Task: Request archive from messages.
Action: Mouse moved to (648, 82)
Screenshot: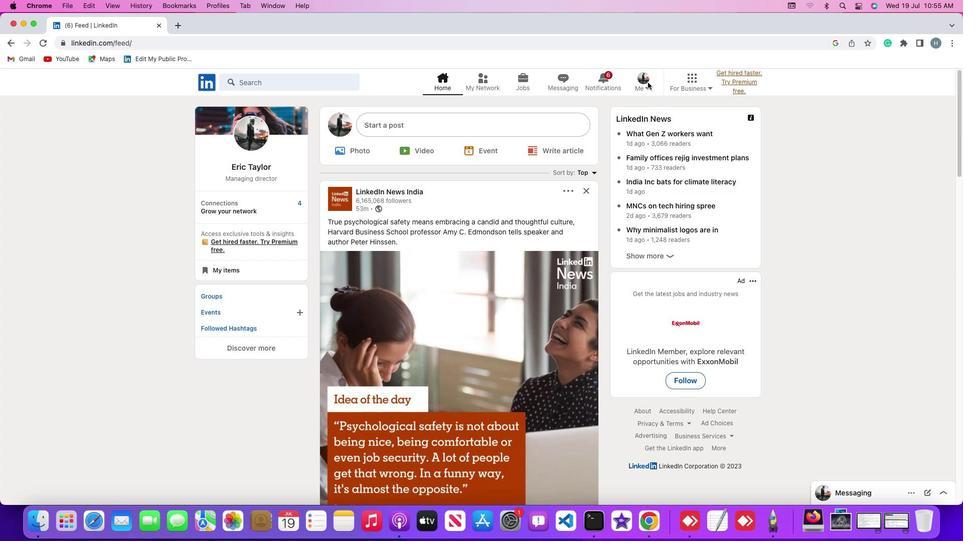 
Action: Mouse pressed left at (648, 82)
Screenshot: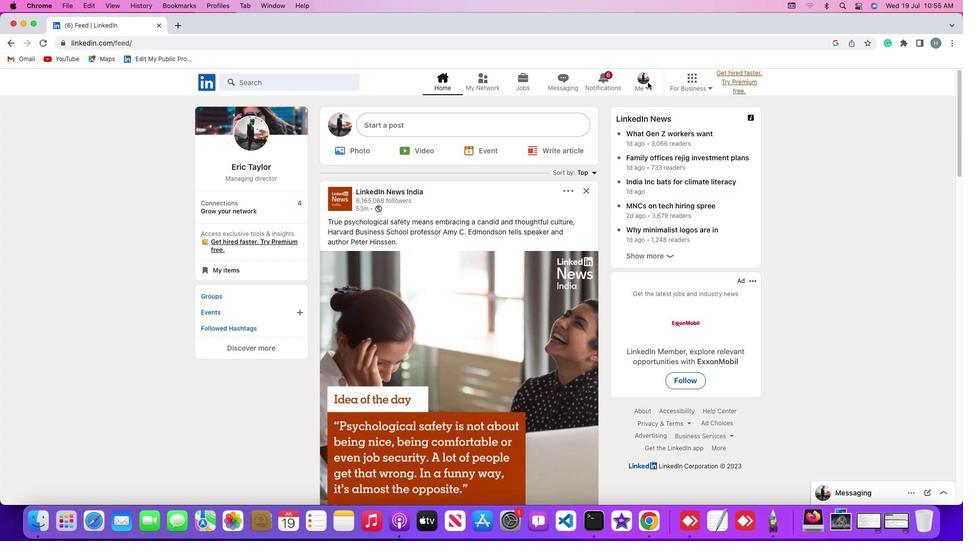 
Action: Mouse moved to (648, 85)
Screenshot: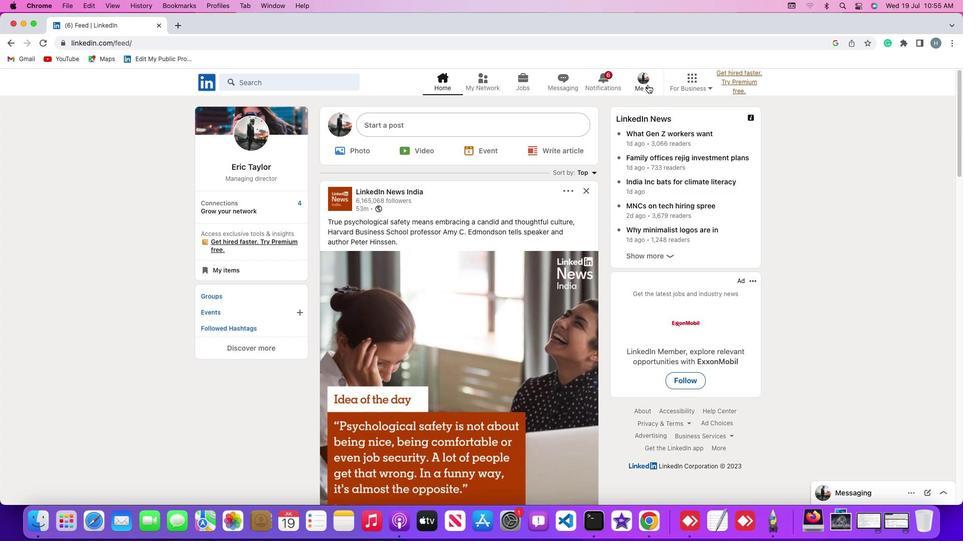 
Action: Mouse pressed left at (648, 85)
Screenshot: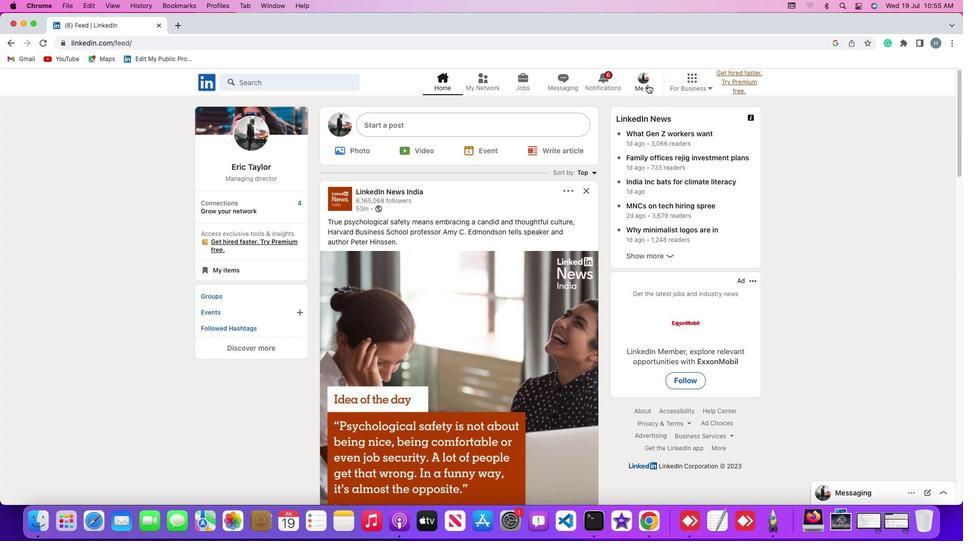 
Action: Mouse moved to (589, 192)
Screenshot: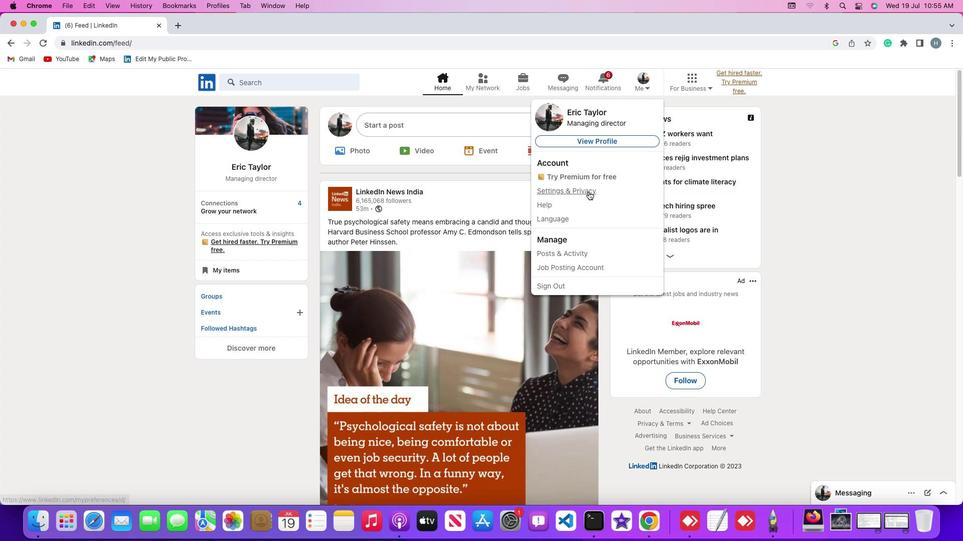 
Action: Mouse pressed left at (589, 192)
Screenshot: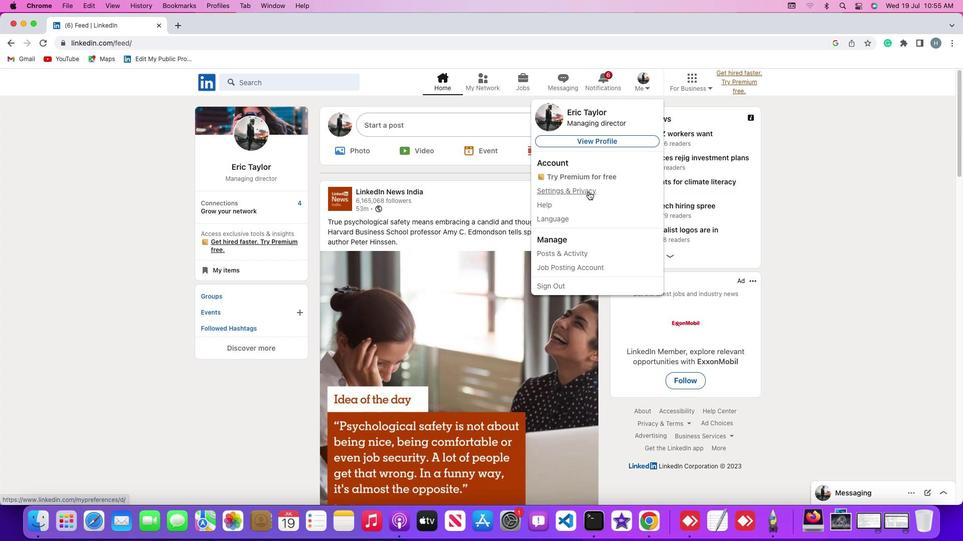 
Action: Mouse moved to (75, 268)
Screenshot: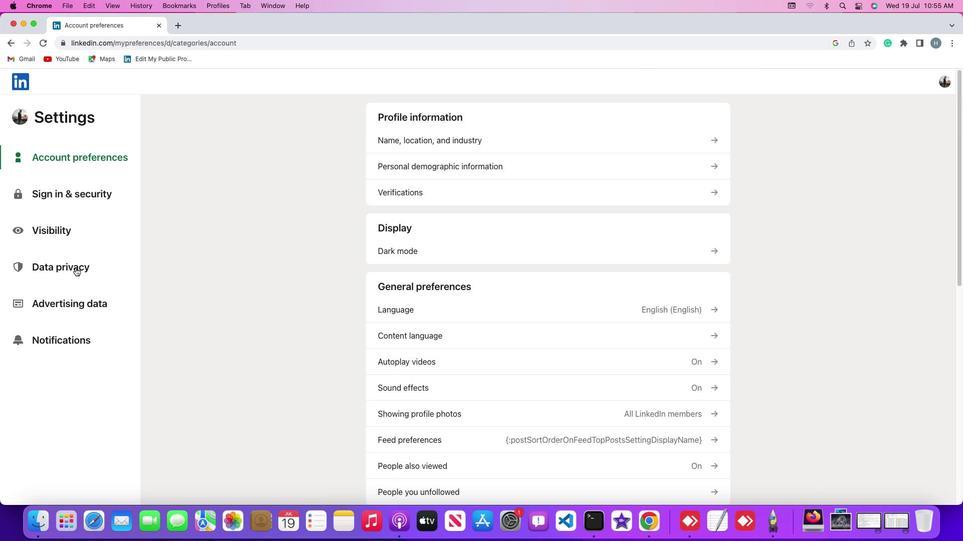 
Action: Mouse pressed left at (75, 268)
Screenshot: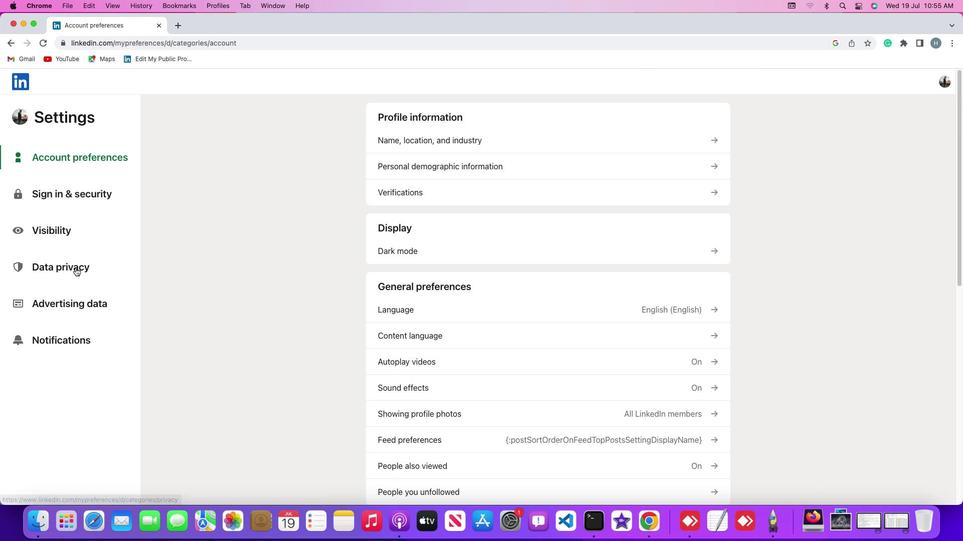 
Action: Mouse moved to (75, 268)
Screenshot: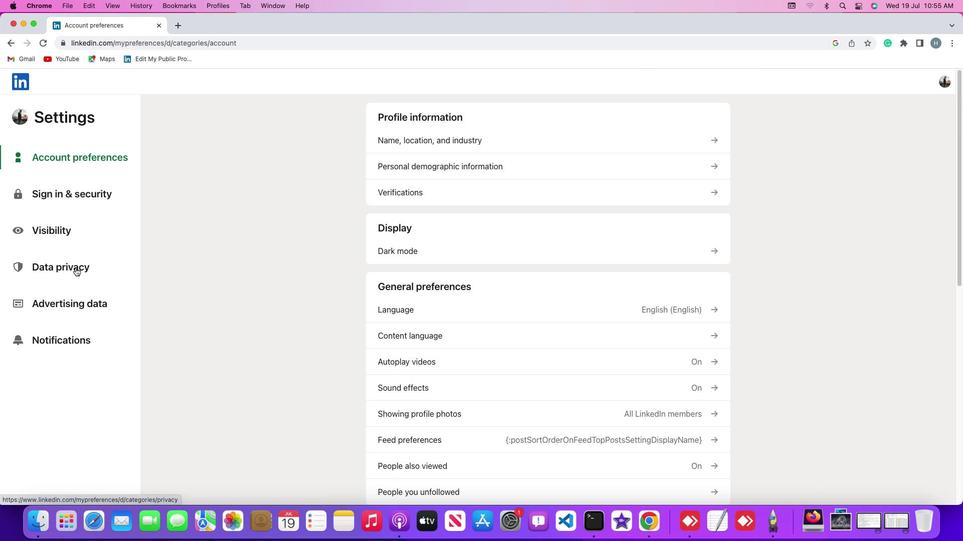 
Action: Mouse pressed left at (75, 268)
Screenshot: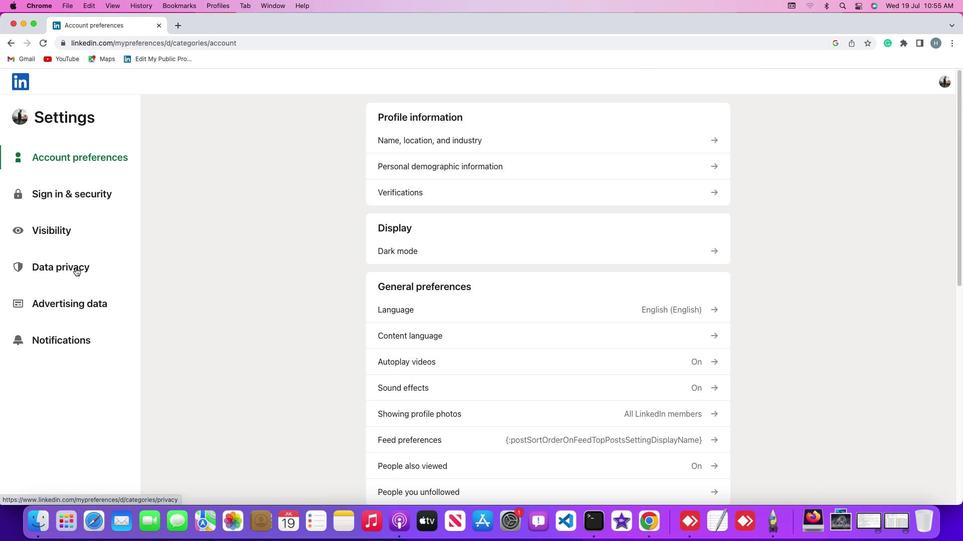 
Action: Mouse moved to (460, 165)
Screenshot: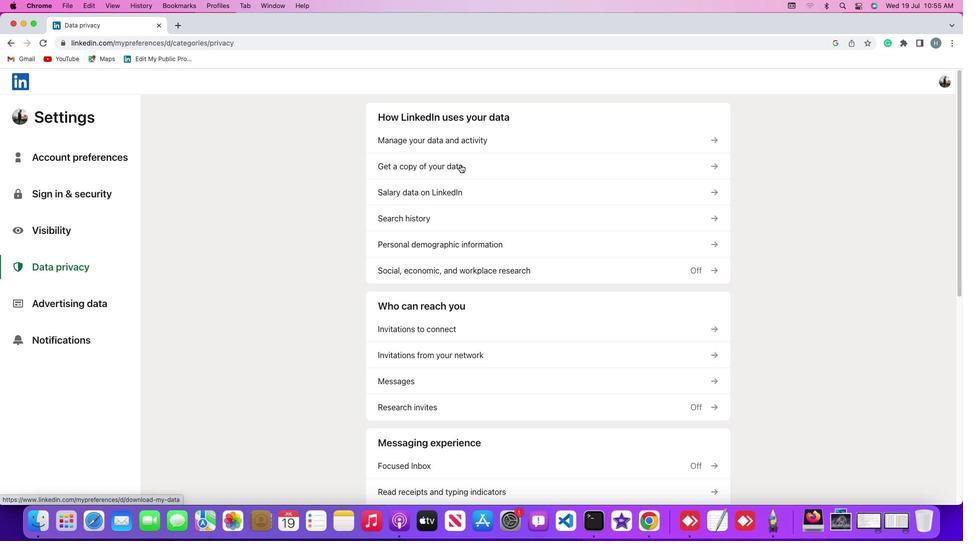 
Action: Mouse pressed left at (460, 165)
Screenshot: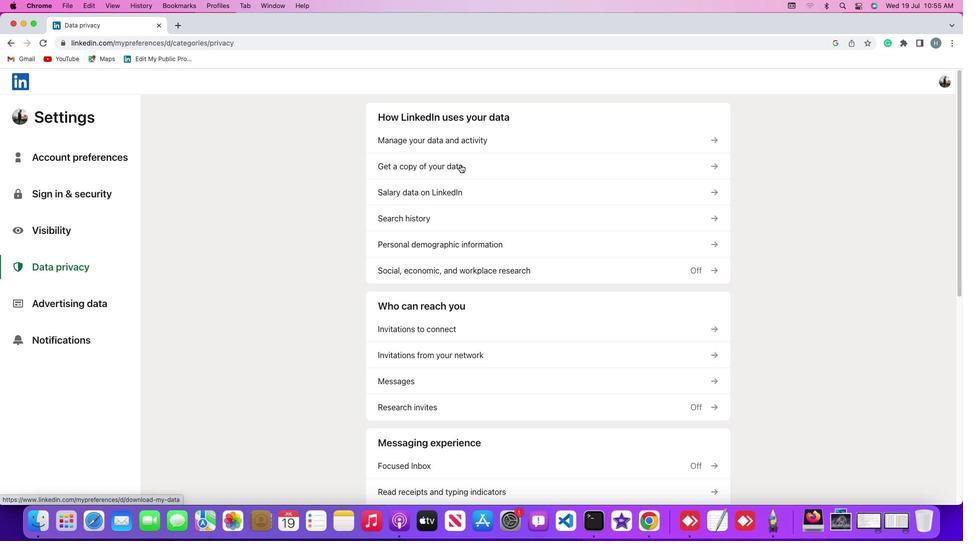 
Action: Mouse moved to (501, 292)
Screenshot: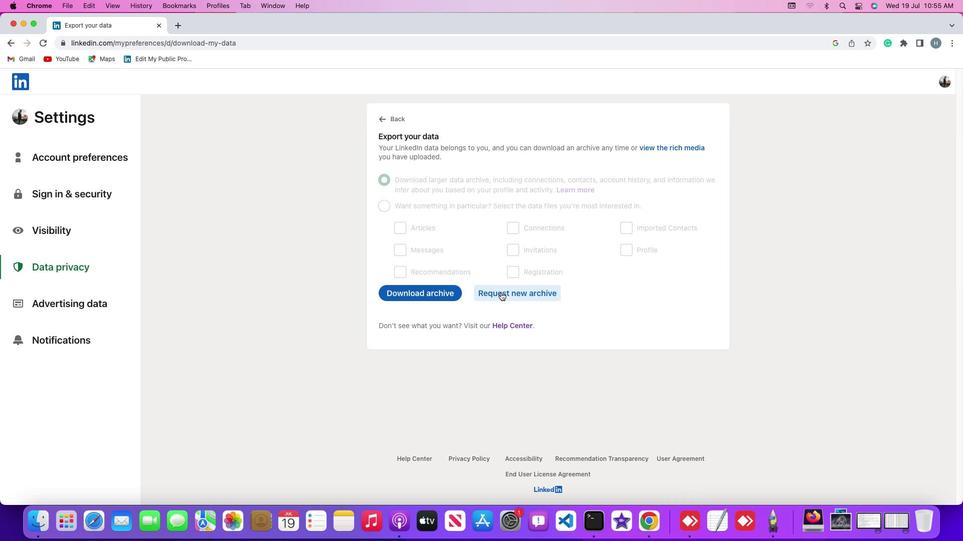 
Action: Mouse pressed left at (501, 292)
Screenshot: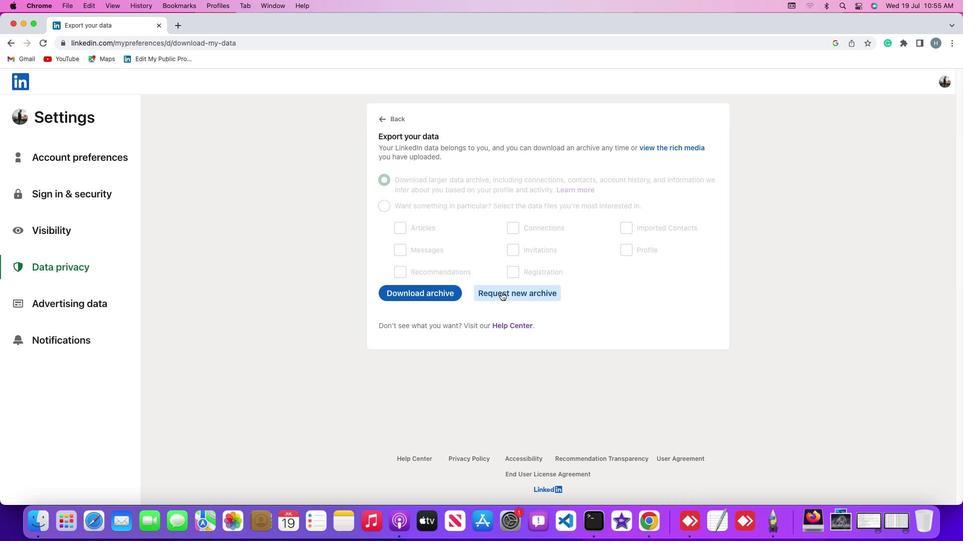 
Action: Mouse moved to (403, 249)
Screenshot: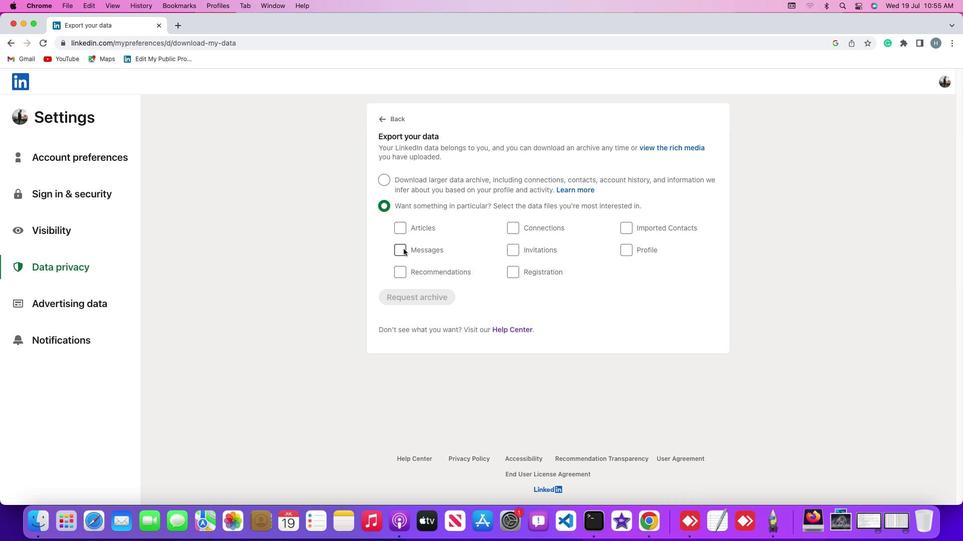 
Action: Mouse pressed left at (403, 249)
Screenshot: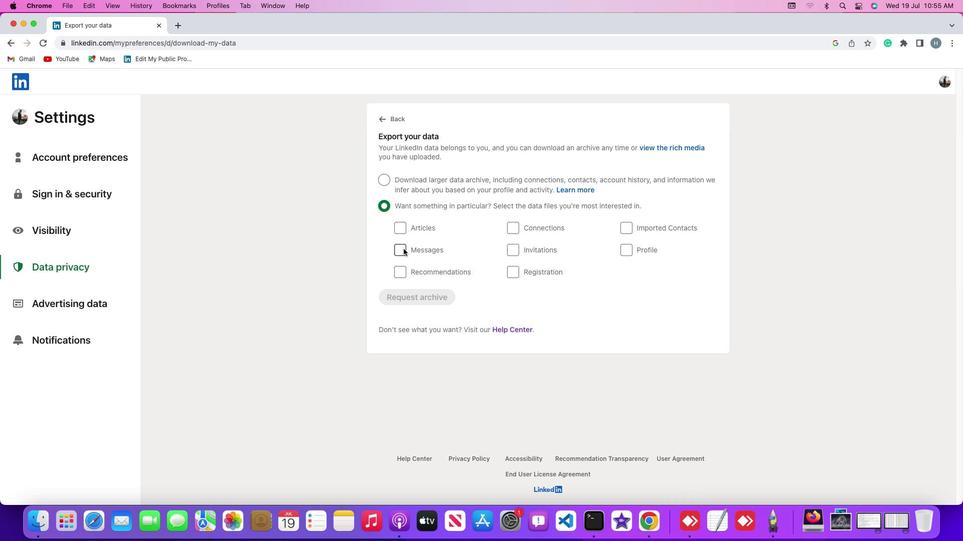 
Action: Mouse moved to (470, 302)
Screenshot: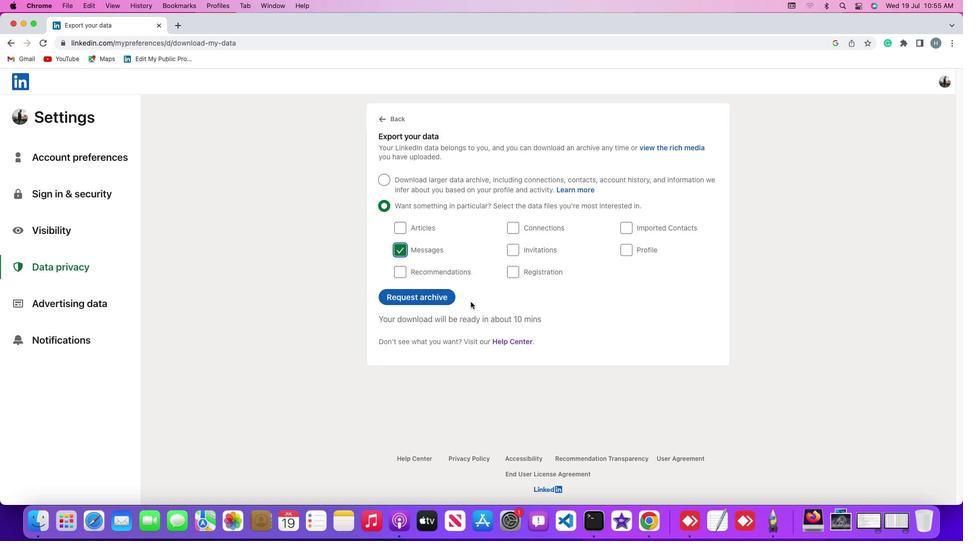 
